 Task: In the Company mazda.com, Create email and send with subject: 'A Glimpse into the Future: Meet Our Disruptive Offering', and with mail content 'Good Day!_x000D_
We're excited to introduce you to an innovative solution that will revolutionize your industry. Get ready to redefine success and reach new heights!_x000D_
Best Regard', attach the document: Business_plan.docx and insert image: visitingcard.jpg. Below Best Regards, write Pinterest and insert the URL: in.pinterest.com. Mark checkbox to create task to follow up : In 1 week.  Enter or choose an email address of recipient's from company's contact and send.. Logged in from softage.4@softage.net
Action: Mouse moved to (71, 57)
Screenshot: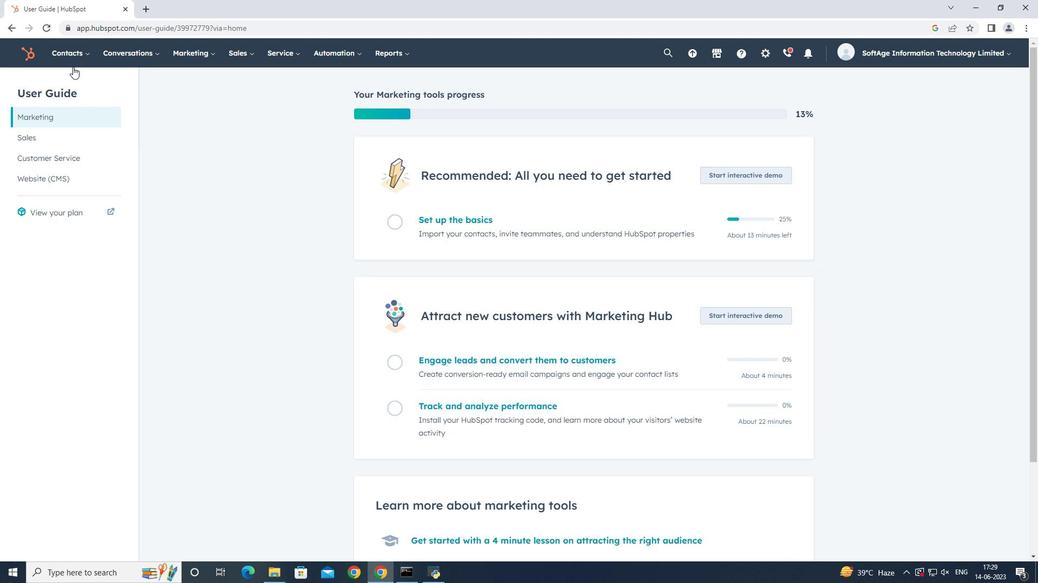 
Action: Mouse pressed left at (71, 57)
Screenshot: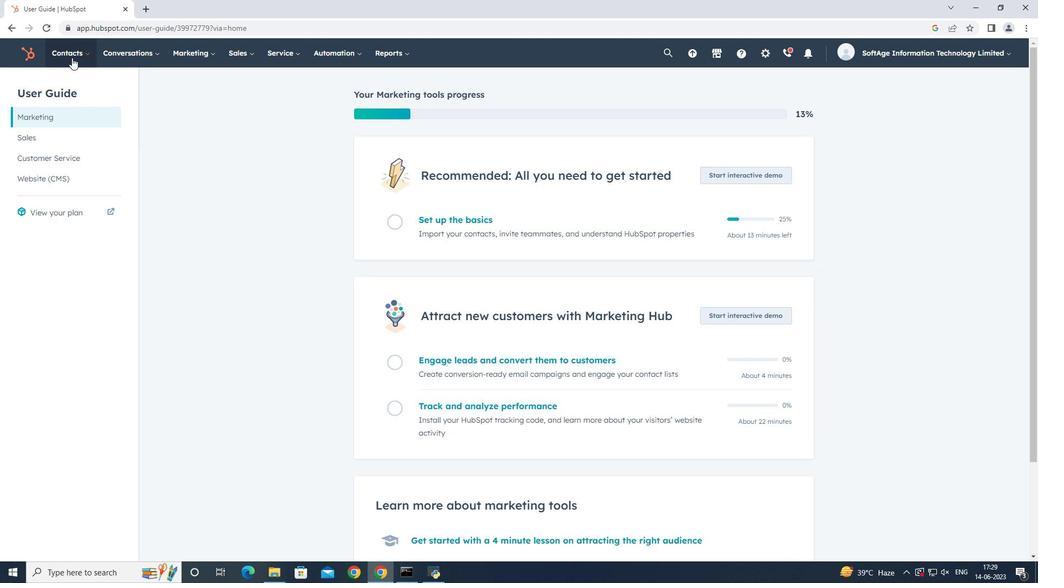 
Action: Mouse moved to (82, 111)
Screenshot: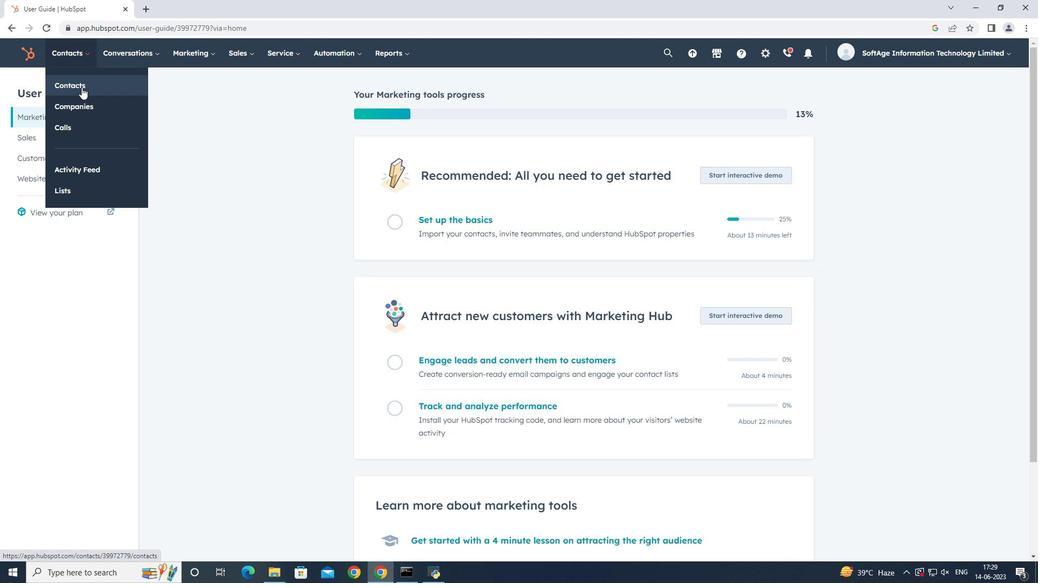 
Action: Mouse pressed left at (82, 111)
Screenshot: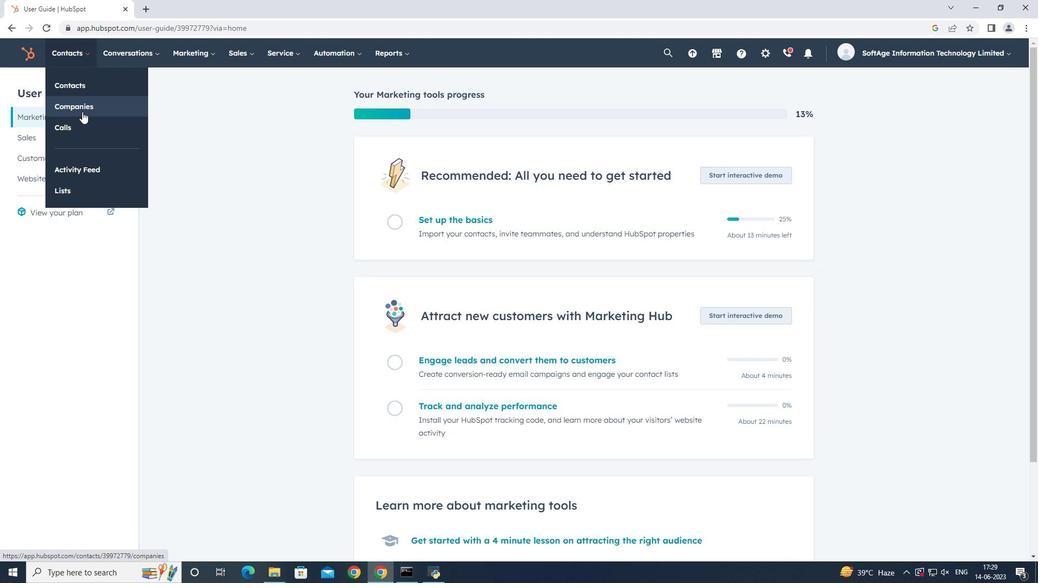 
Action: Mouse moved to (84, 174)
Screenshot: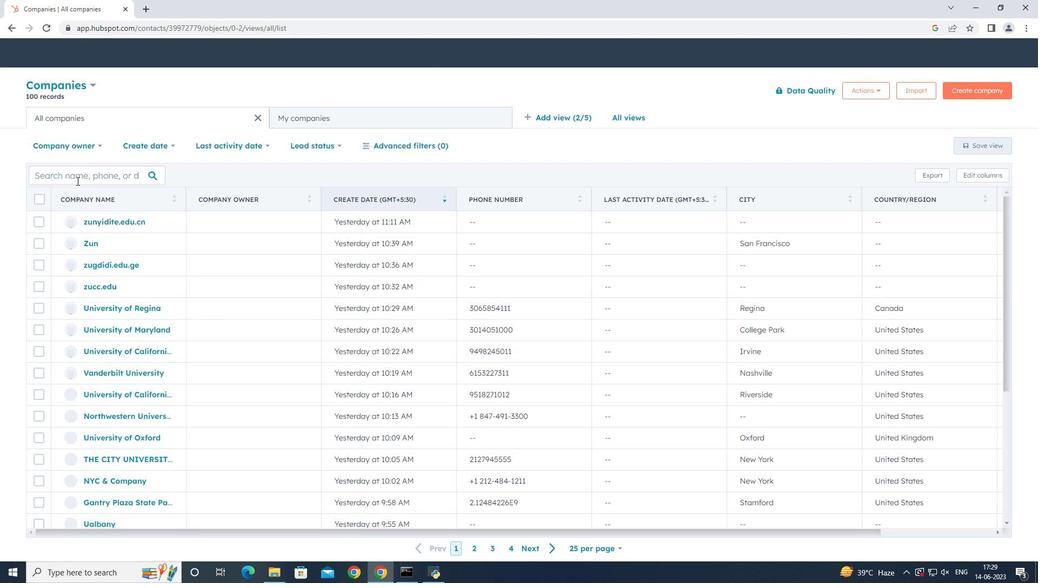 
Action: Mouse pressed left at (84, 174)
Screenshot: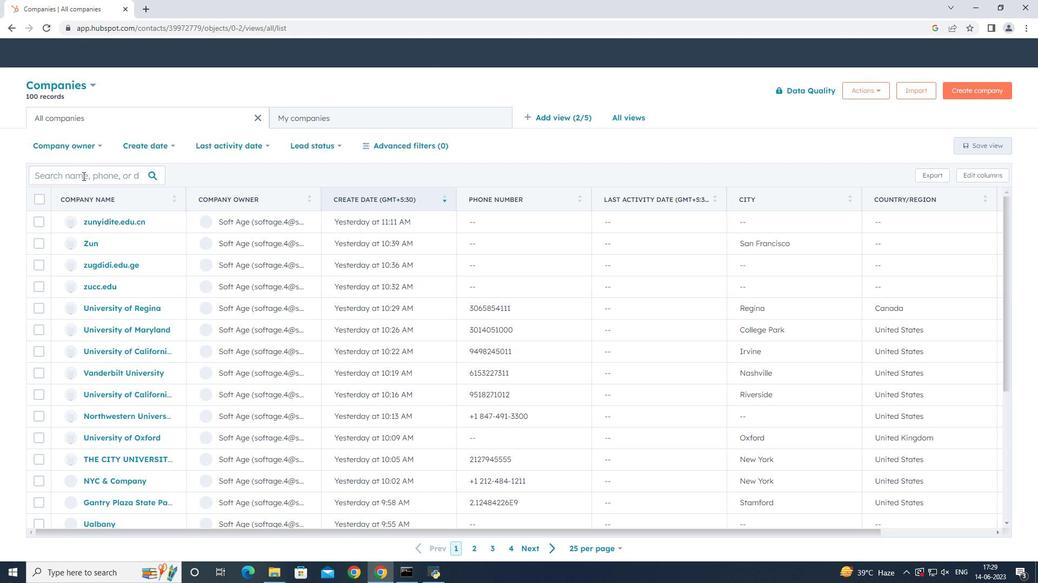 
Action: Key pressed mazda
Screenshot: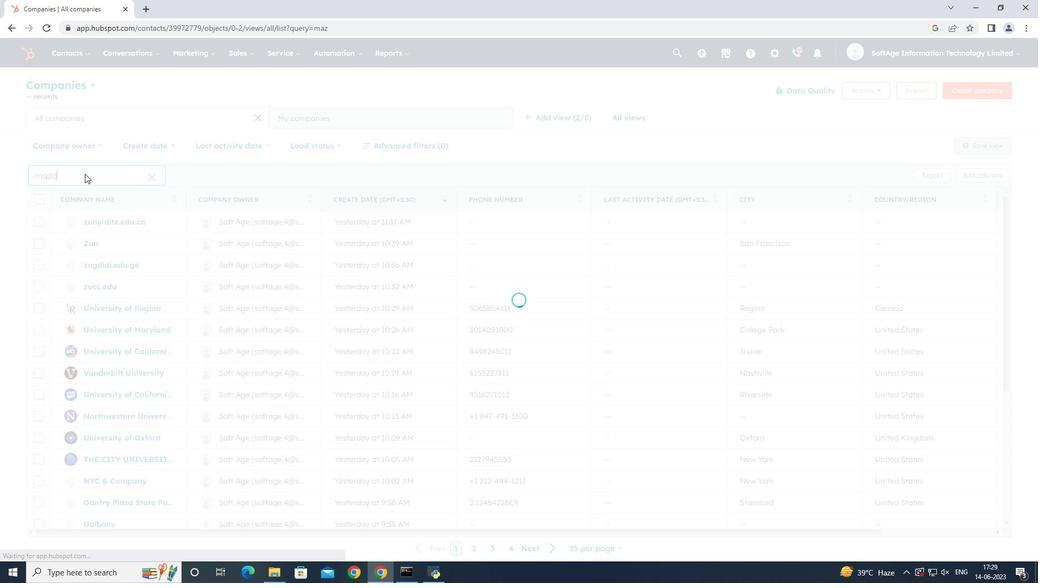 
Action: Mouse moved to (113, 223)
Screenshot: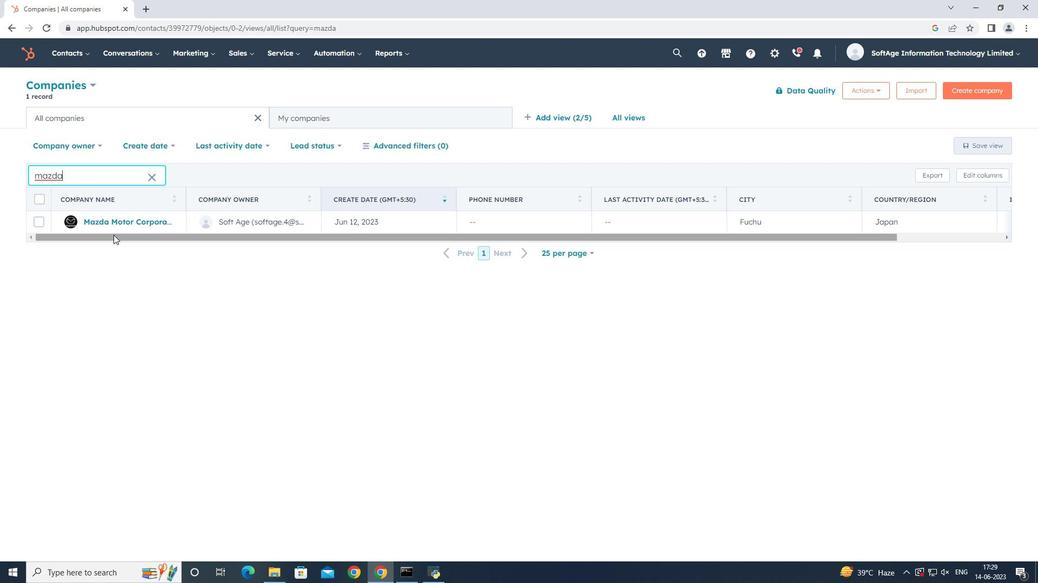 
Action: Mouse pressed left at (113, 223)
Screenshot: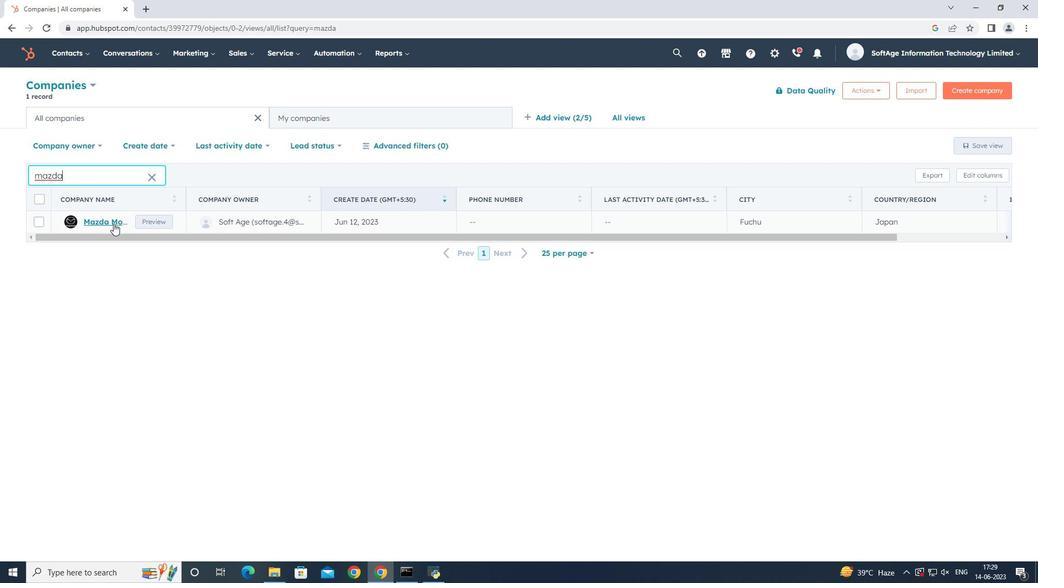 
Action: Mouse moved to (70, 171)
Screenshot: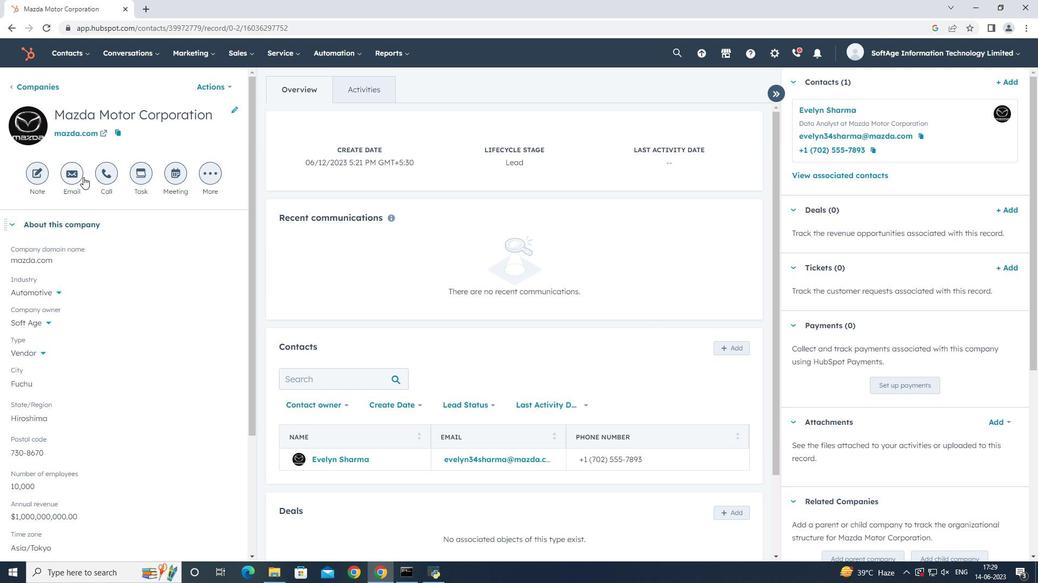 
Action: Mouse pressed left at (70, 171)
Screenshot: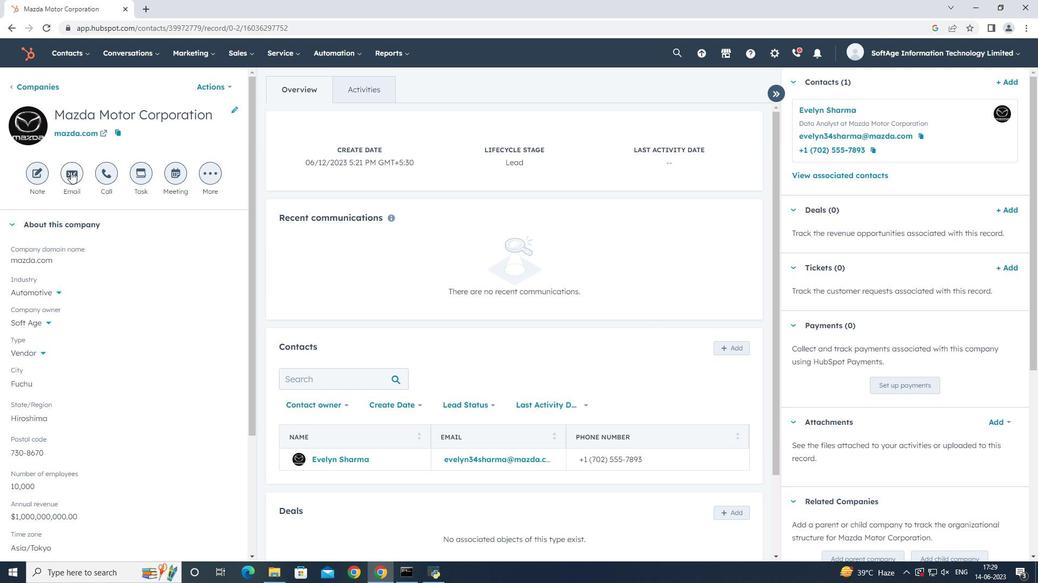 
Action: Mouse moved to (519, 395)
Screenshot: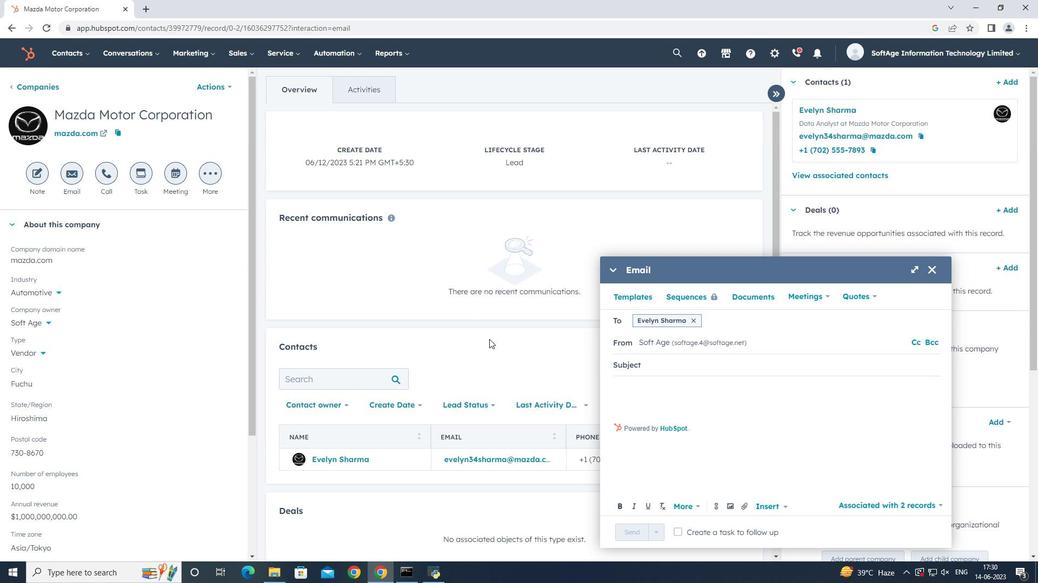 
Action: Key pressed <Key.shift>A<Key.space><Key.shift><Key.shift><Key.shift><Key.shift><Key.shift><Key.shift><Key.shift>Glimpse<Key.space>into<Key.space>the<Key.space><Key.shift>Future<Key.shift_r>:<Key.space><Key.shift_r><Key.shift_r><Key.shift_r>Meet<Key.space><Key.shift>Our<Key.space><Key.shift>Disruptive<Key.space><Key.shift>Offering,<Key.tab><Key.shift>Good<Key.space><Key.shift><Key.shift><Key.shift>Day<Key.shift><Key.shift><Key.shift><Key.shift><Key.shift>!<Key.enter><Key.enter><Key.shift><Key.shift>We're<Key.space>excited<Key.space><Key.space><Key.backspace>to<Key.space>introduce<Key.space>you<Key.space>to<Key.space>an<Key.space>innovative<Key.space>solution<Key.space>that<Key.space>will<Key.space>revolutionize<Key.space>your<Key.space>industry.<Key.space><Key.shift>Get<Key.space>ready<Key.space>to<Key.space>redefine<Key.space>success<Key.space>and<Key.space>reach<Key.space>new<Key.space>heights<Key.shift_r><Key.shift_r>!<Key.enter><Key.enter><Key.shift><Key.shift>Best<Key.space><Key.shift><Key.shift>Regard,<Key.enter>
Screenshot: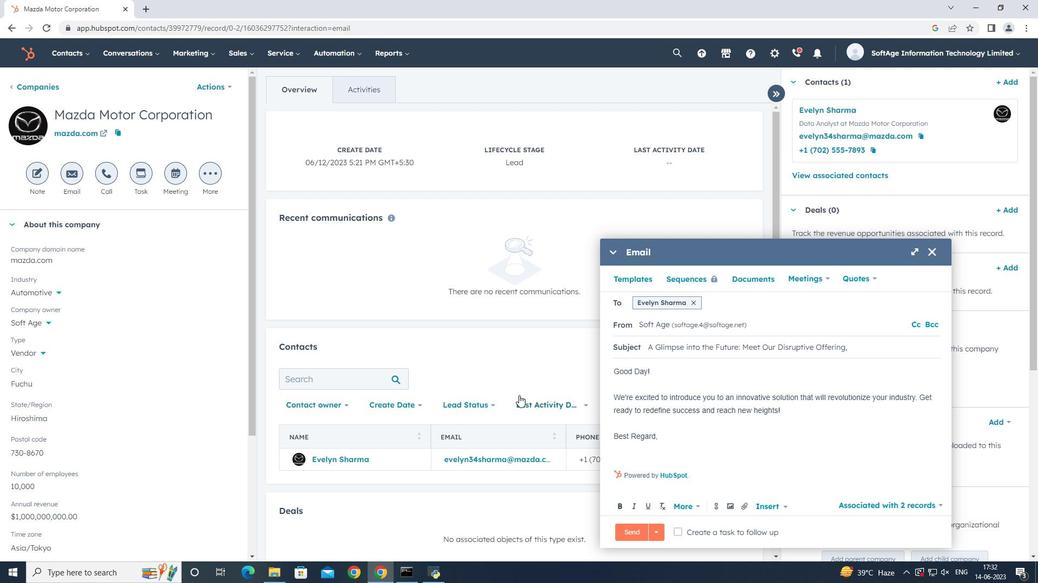 
Action: Mouse moved to (740, 509)
Screenshot: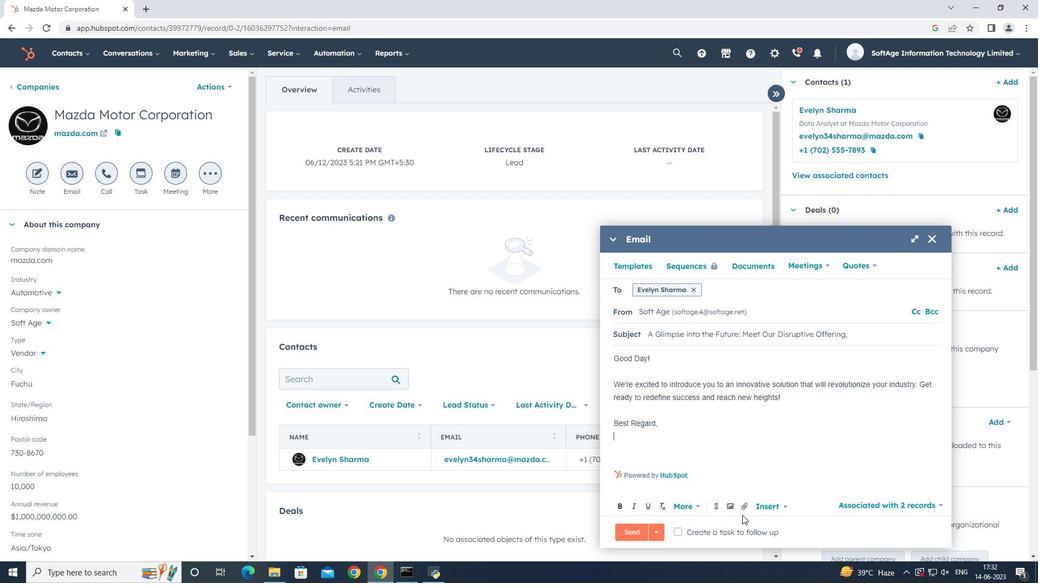 
Action: Mouse pressed left at (740, 509)
Screenshot: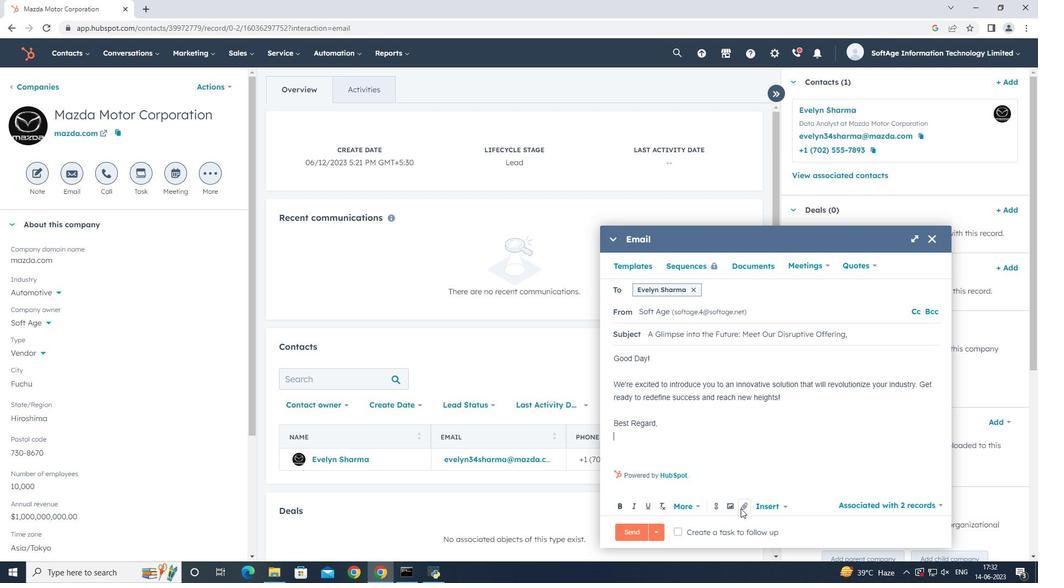 
Action: Mouse moved to (773, 479)
Screenshot: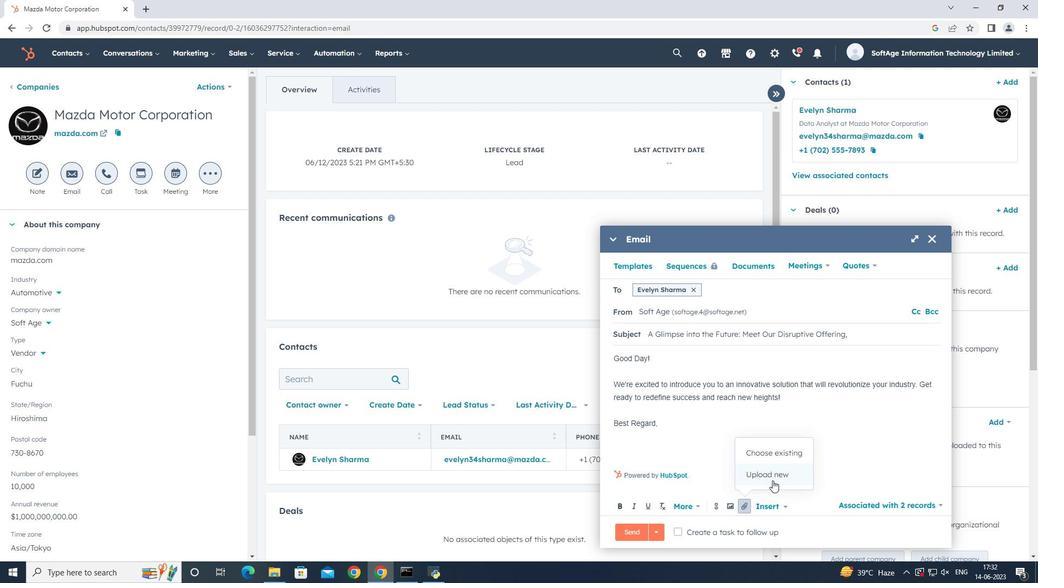 
Action: Mouse pressed left at (773, 479)
Screenshot: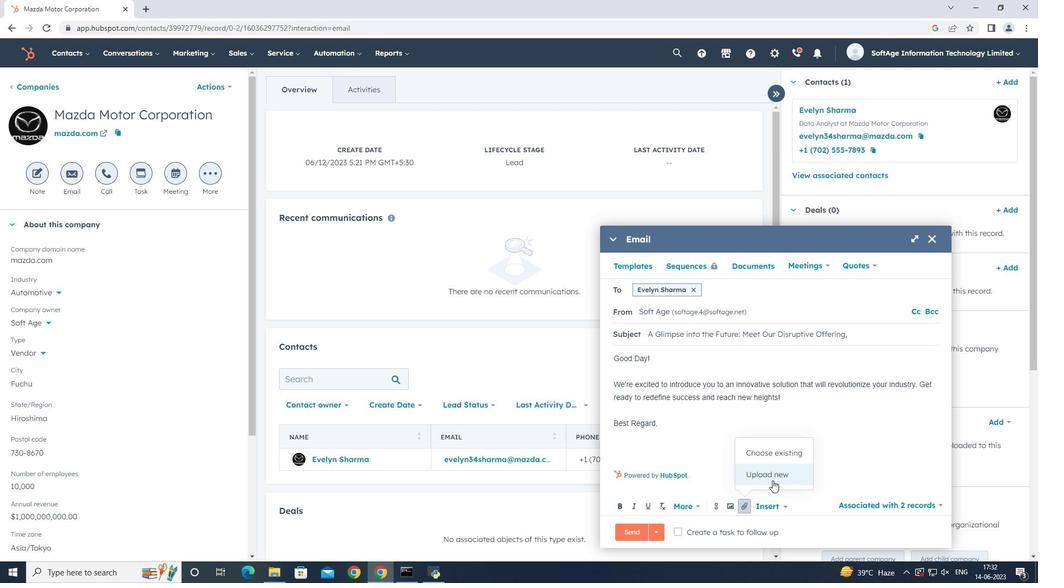 
Action: Mouse moved to (201, 109)
Screenshot: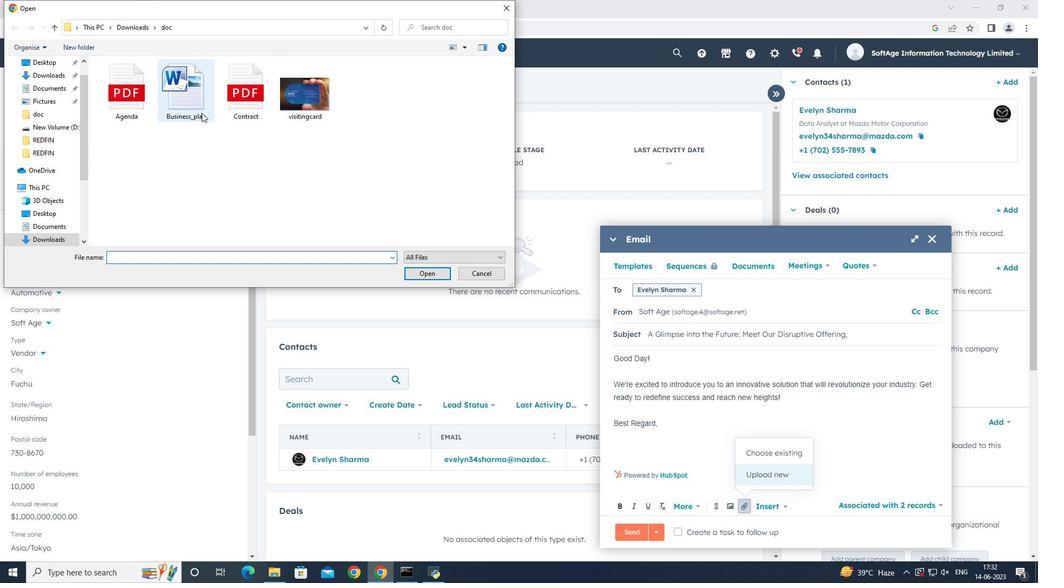 
Action: Mouse pressed left at (201, 109)
Screenshot: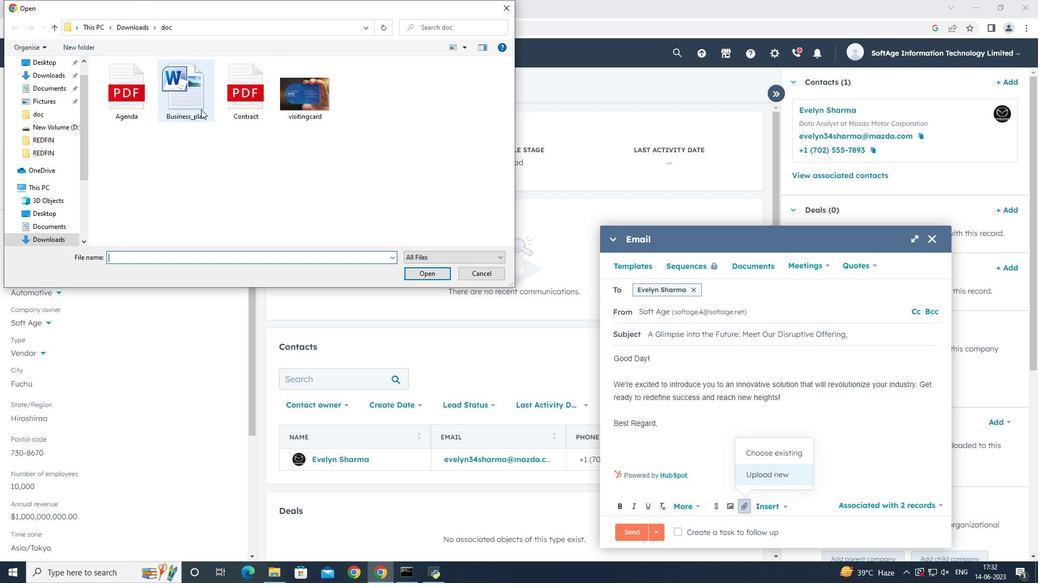 
Action: Mouse pressed left at (201, 109)
Screenshot: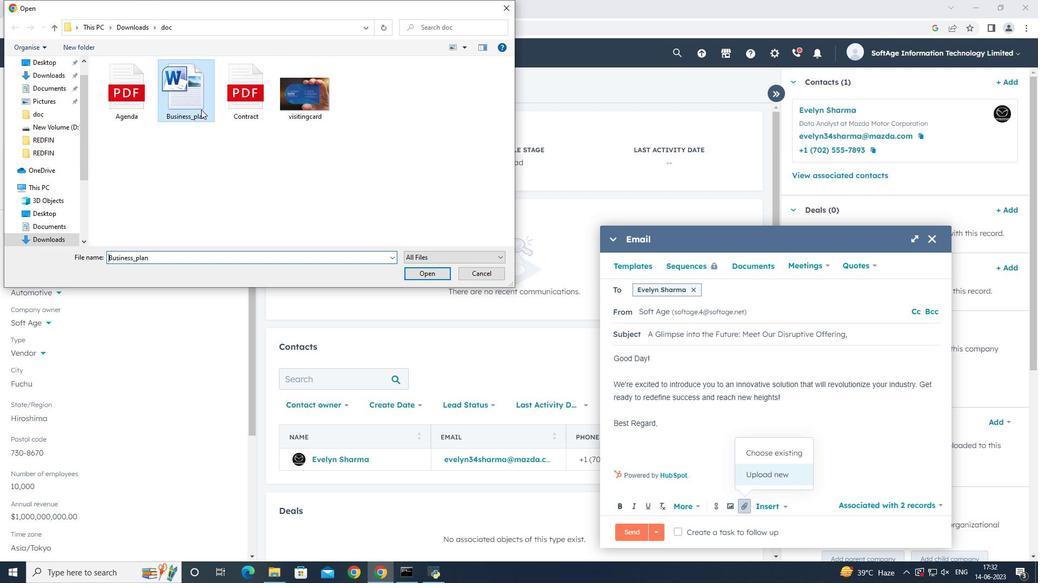 
Action: Mouse moved to (728, 475)
Screenshot: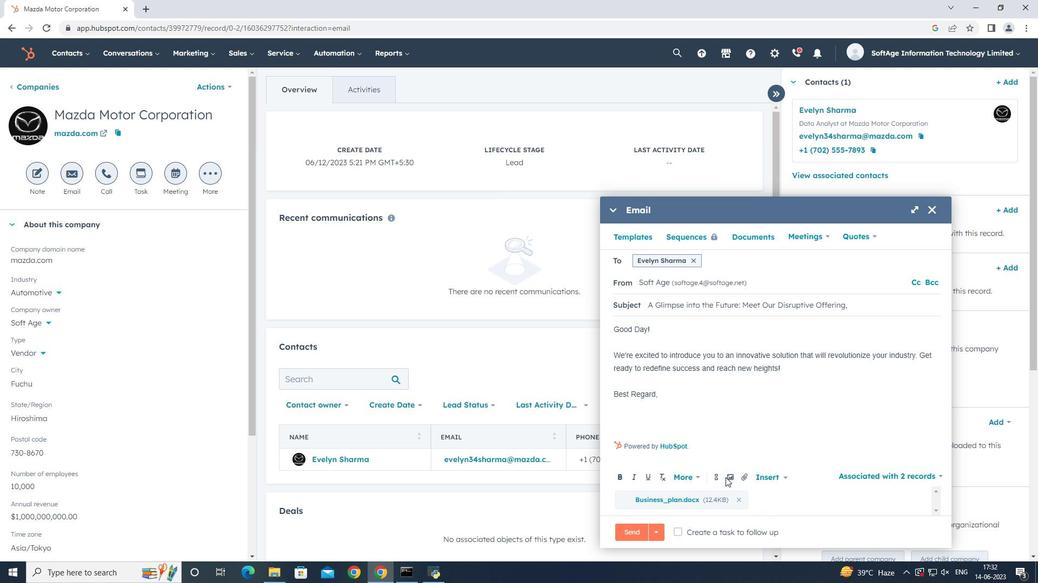 
Action: Mouse pressed left at (728, 475)
Screenshot: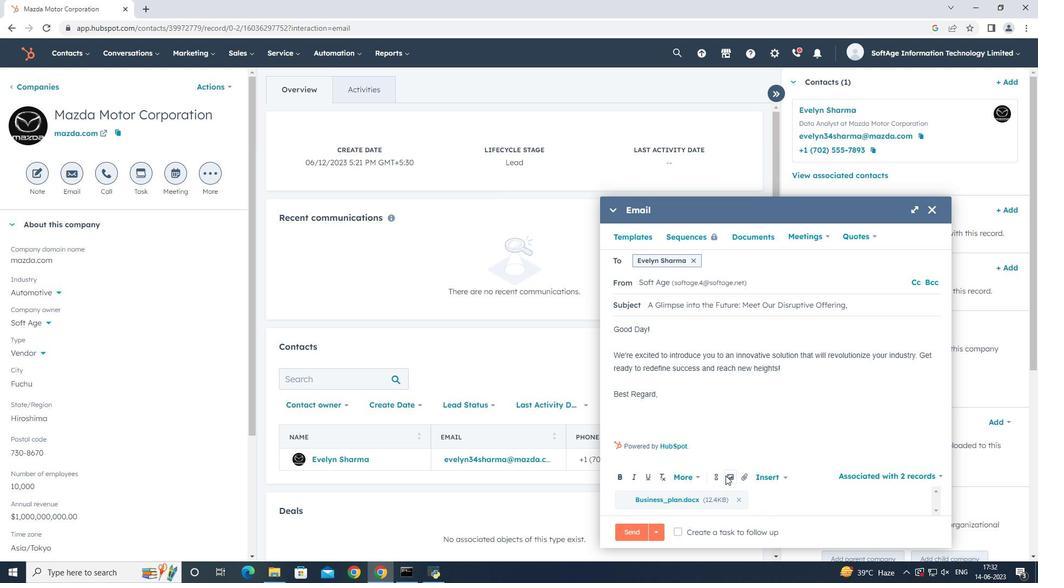 
Action: Mouse moved to (740, 443)
Screenshot: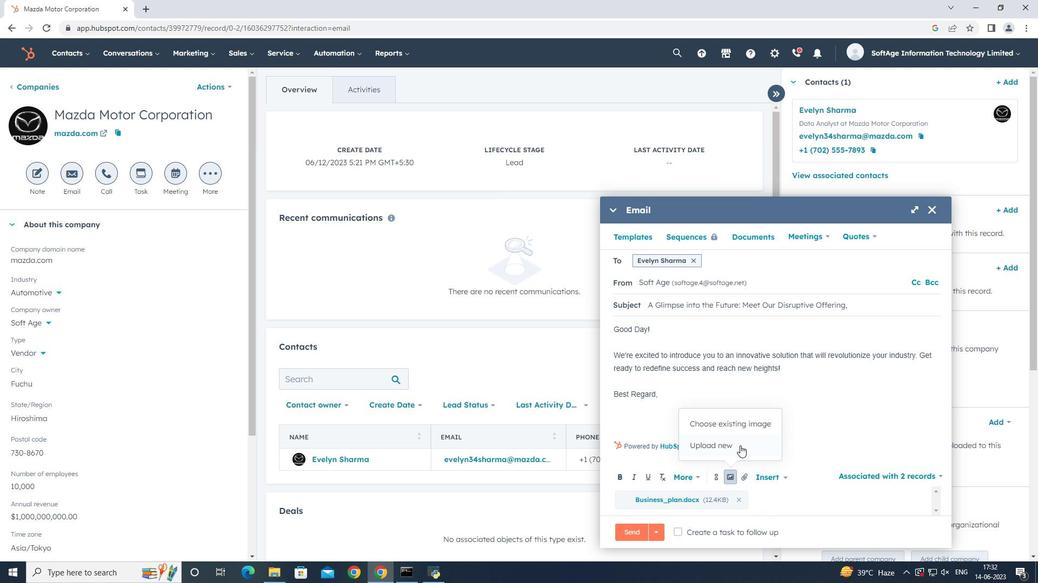 
Action: Mouse pressed left at (740, 443)
Screenshot: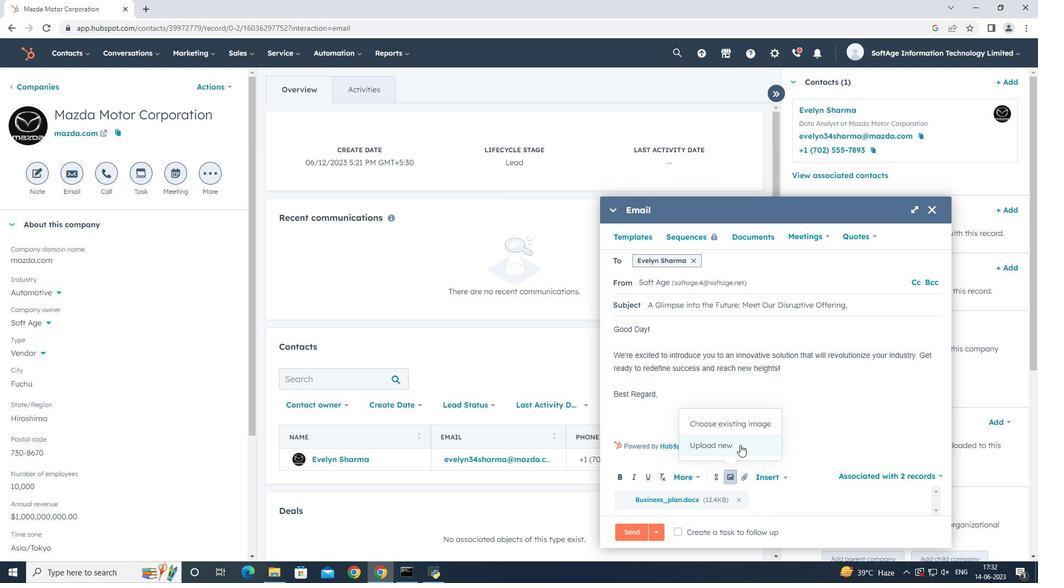 
Action: Mouse moved to (137, 103)
Screenshot: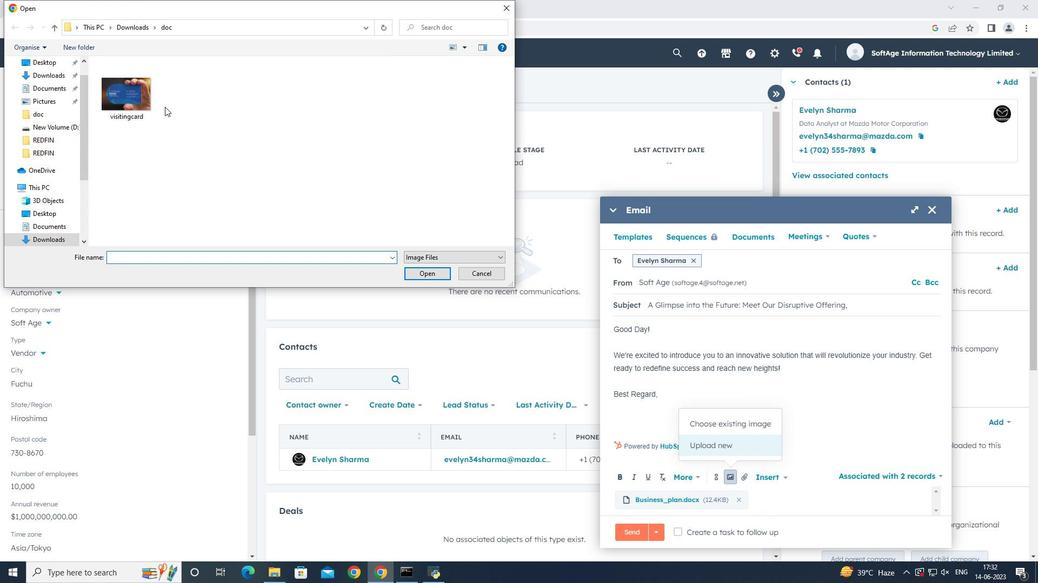 
Action: Mouse pressed left at (137, 103)
Screenshot: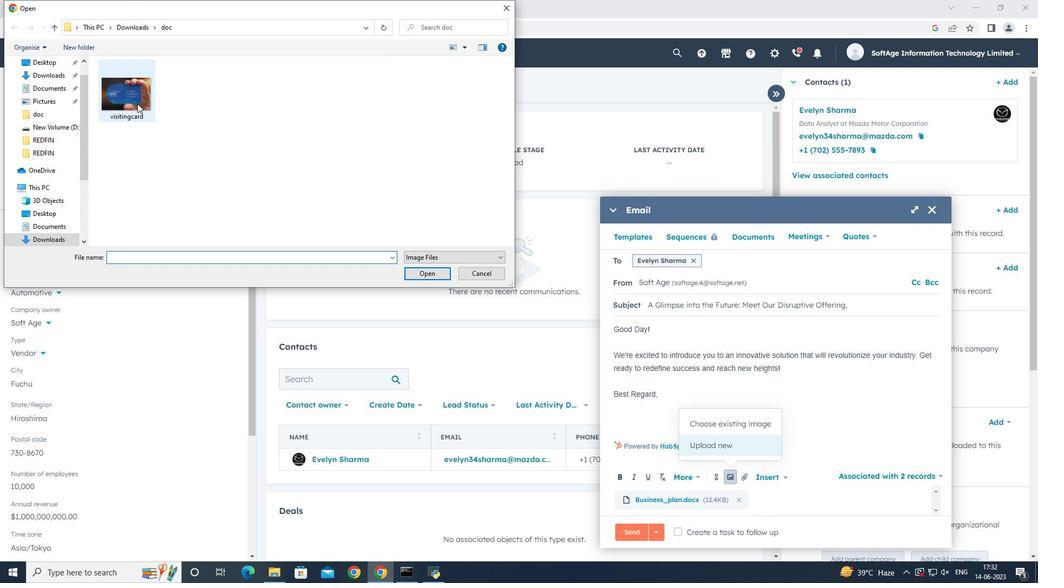 
Action: Mouse pressed left at (137, 103)
Screenshot: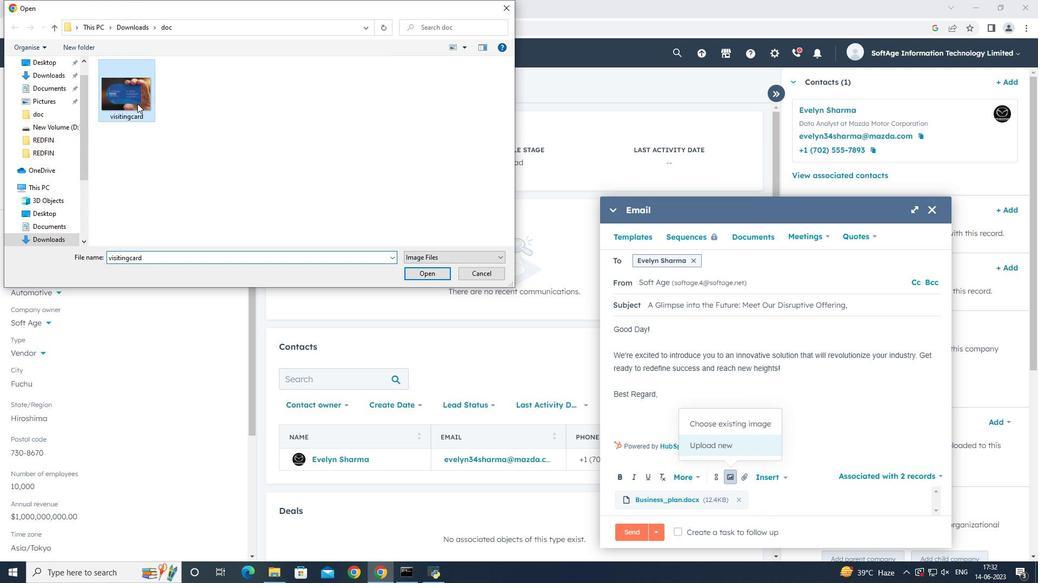 
Action: Mouse moved to (682, 288)
Screenshot: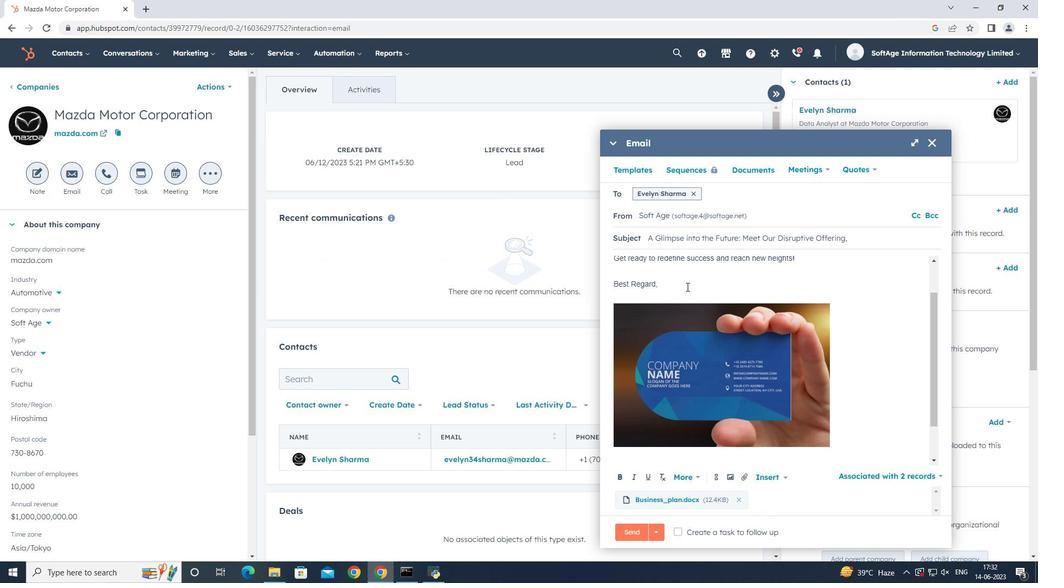 
Action: Mouse pressed left at (682, 288)
Screenshot: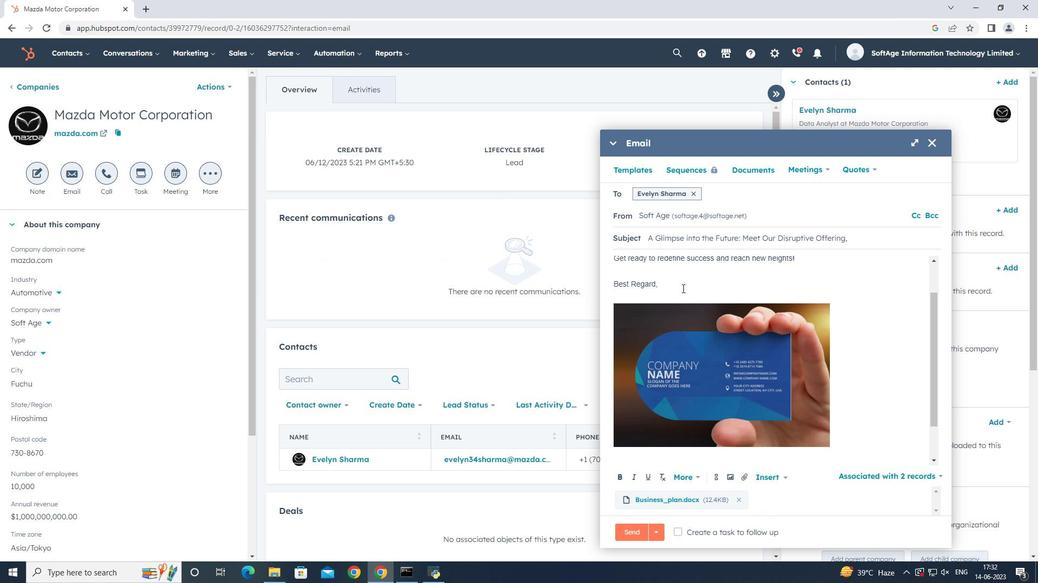 
Action: Mouse moved to (677, 292)
Screenshot: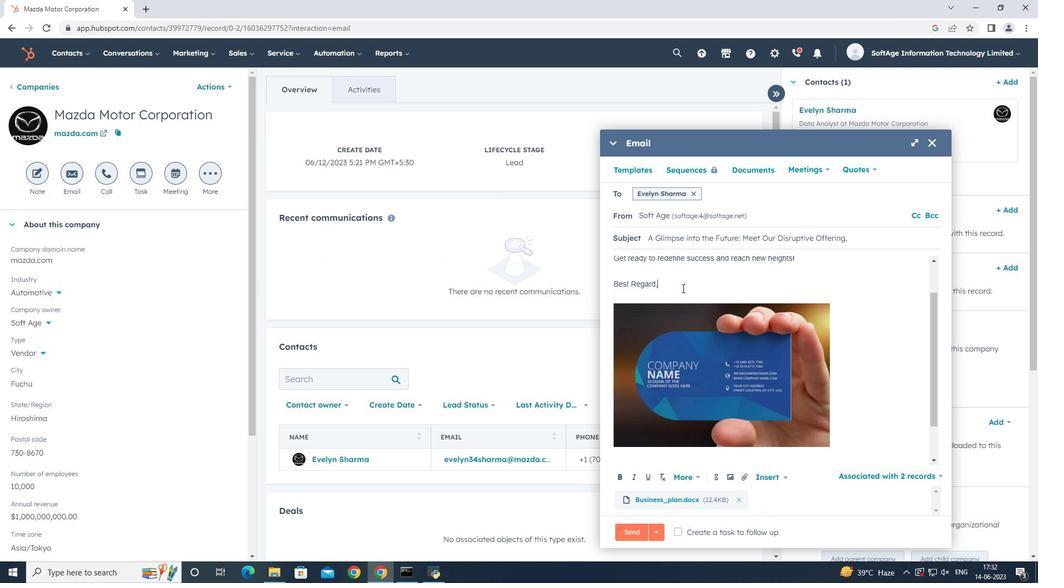 
Action: Mouse pressed left at (677, 292)
Screenshot: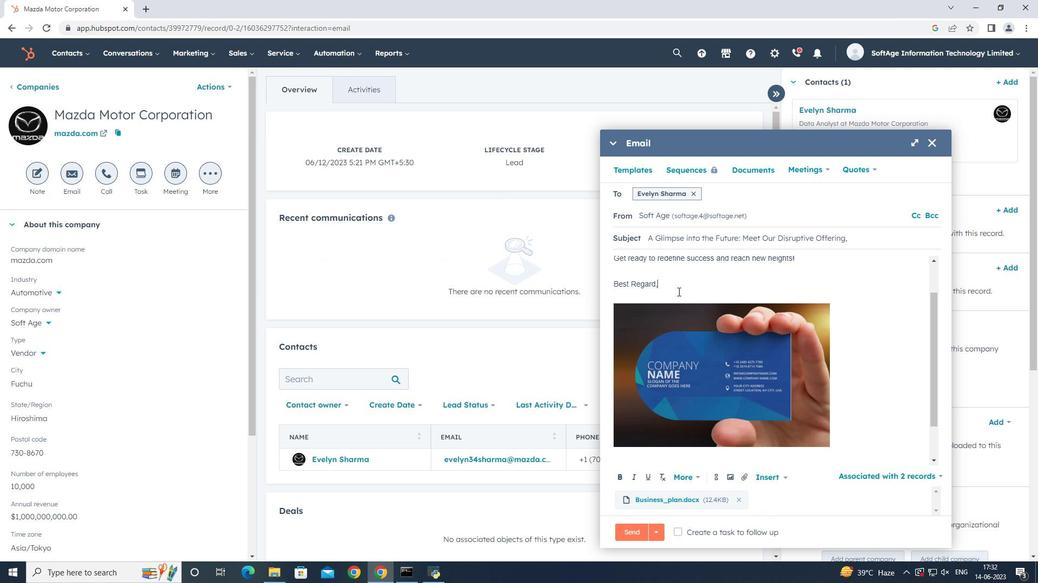 
Action: Mouse moved to (747, 295)
Screenshot: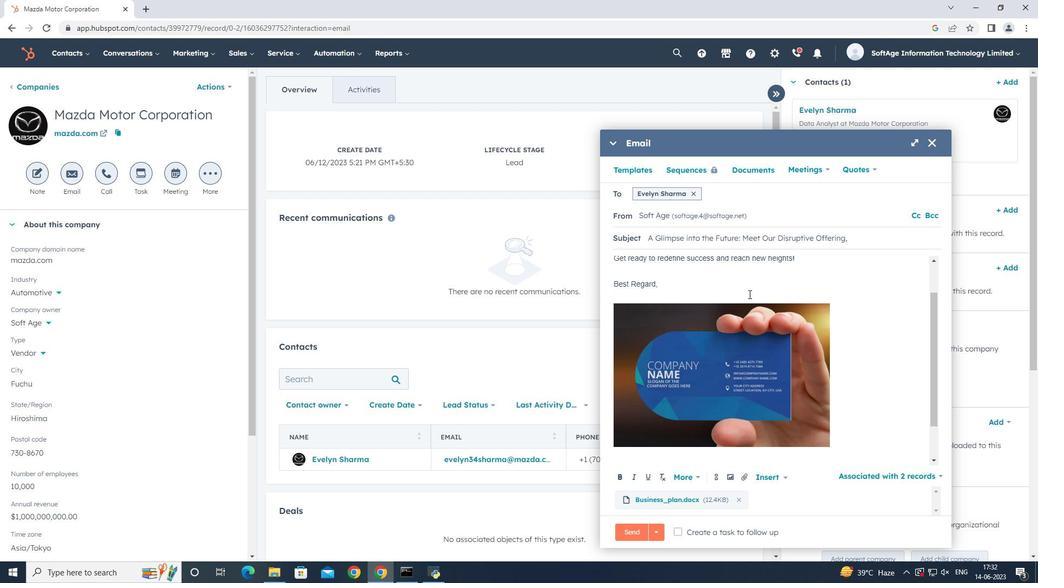 
Action: Key pressed <Key.shift><Key.shift><Key.shift>Pinterest
Screenshot: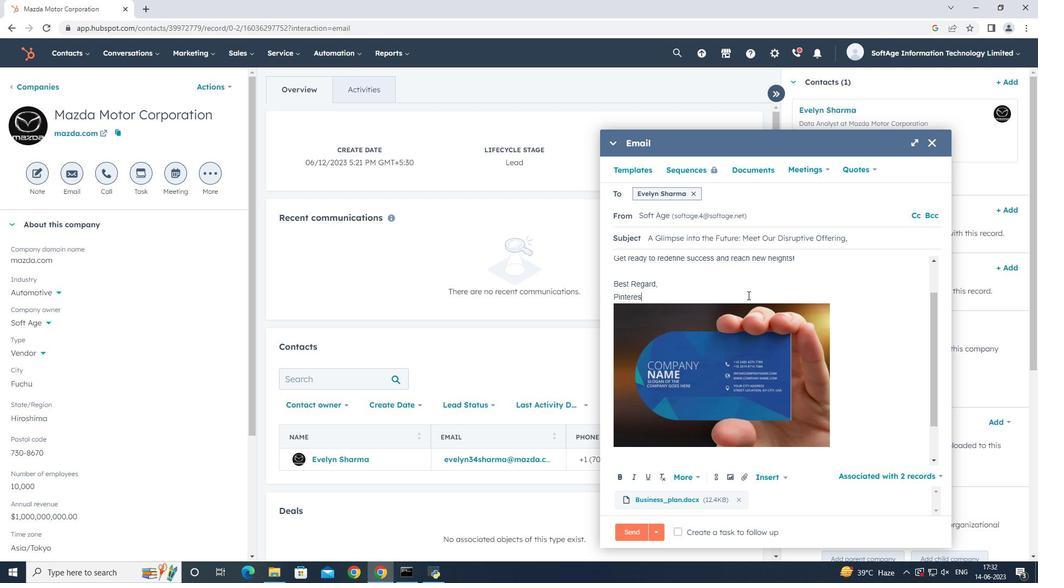 
Action: Mouse moved to (708, 476)
Screenshot: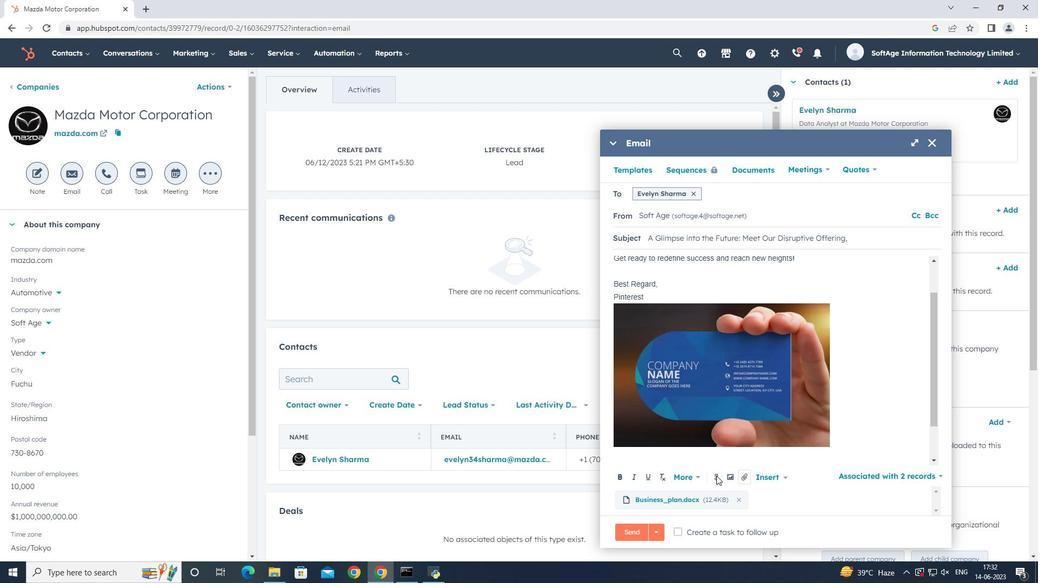 
Action: Mouse pressed left at (708, 476)
Screenshot: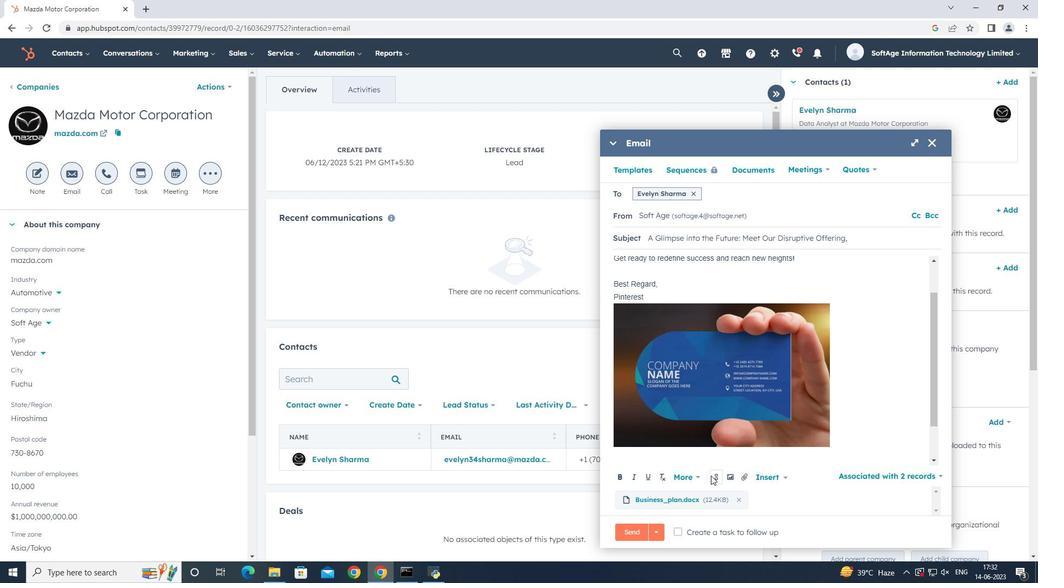 
Action: Mouse moved to (716, 475)
Screenshot: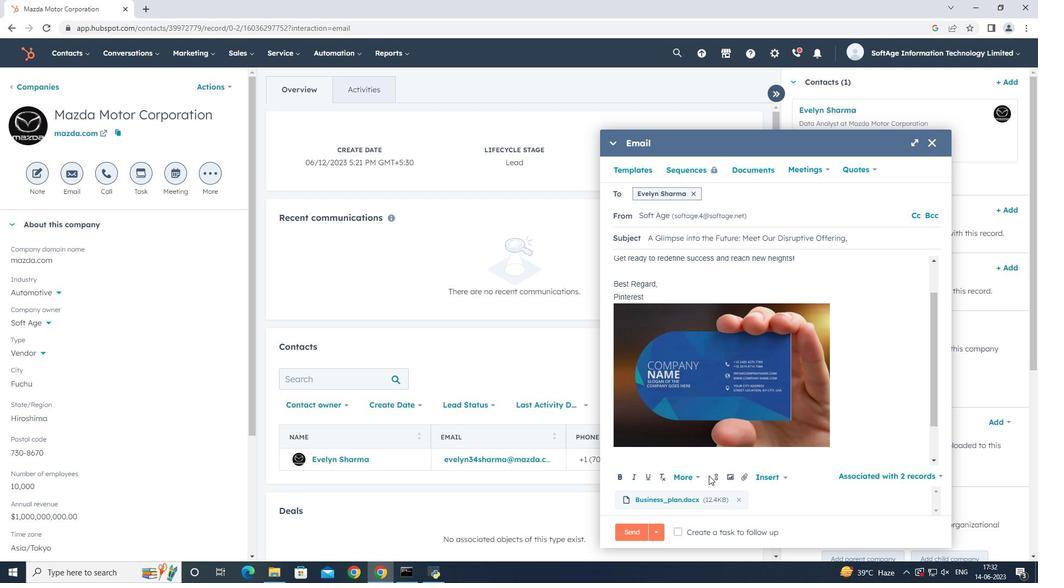 
Action: Mouse pressed left at (716, 475)
Screenshot: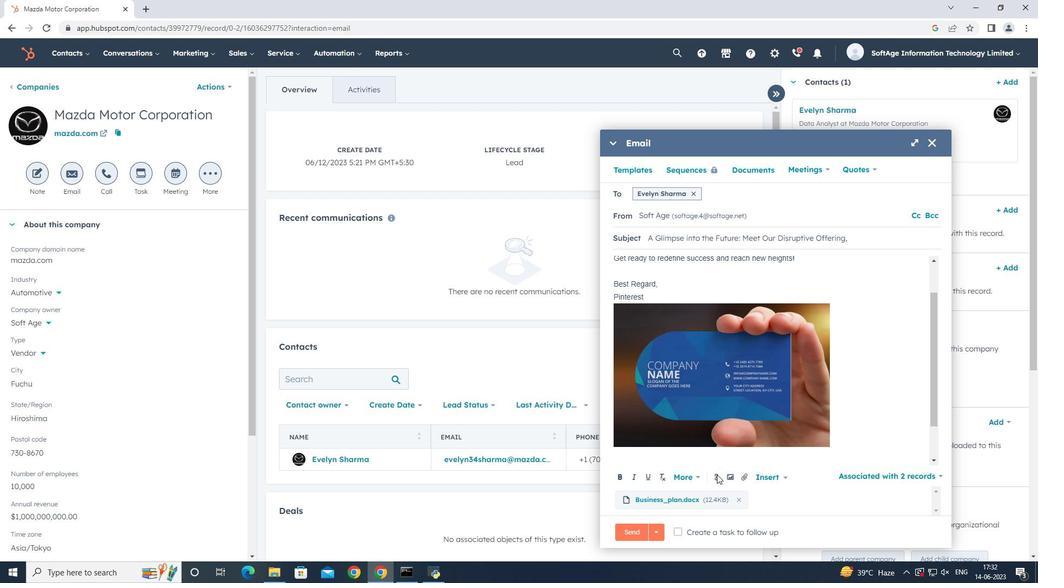 
Action: Mouse moved to (760, 383)
Screenshot: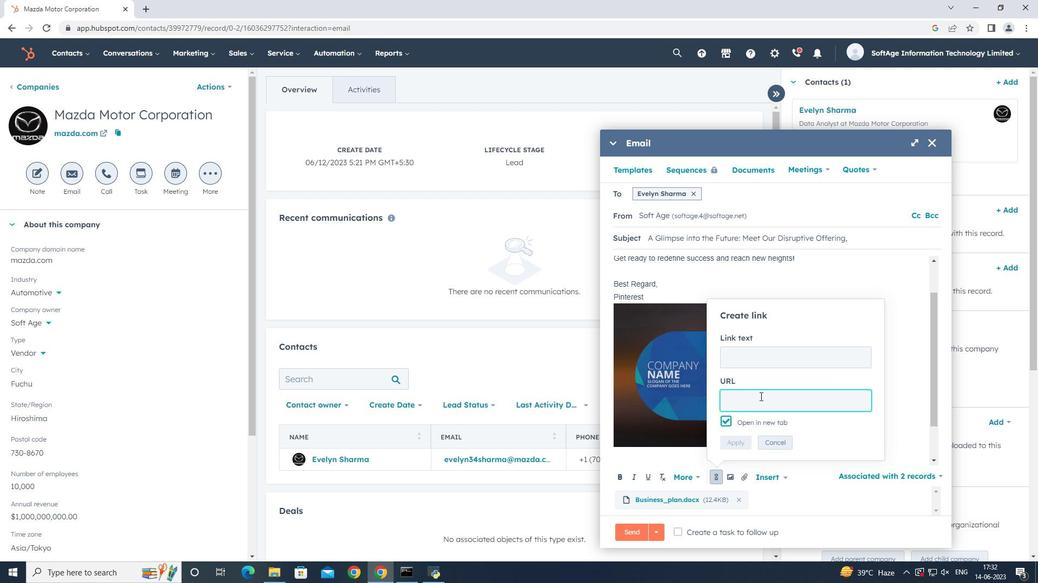 
Action: Key pressed in.pinterest.com
Screenshot: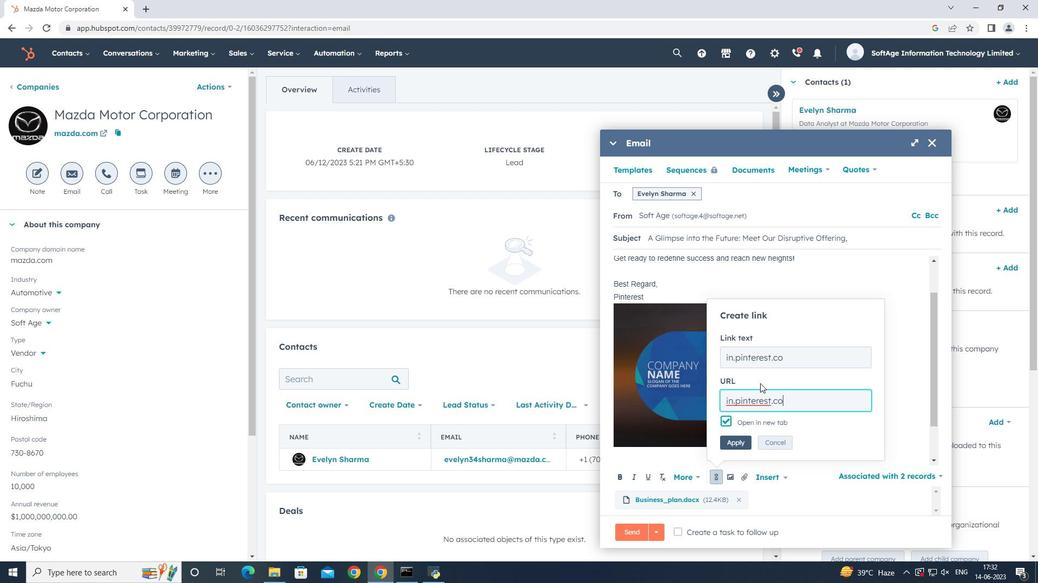 
Action: Mouse moved to (736, 445)
Screenshot: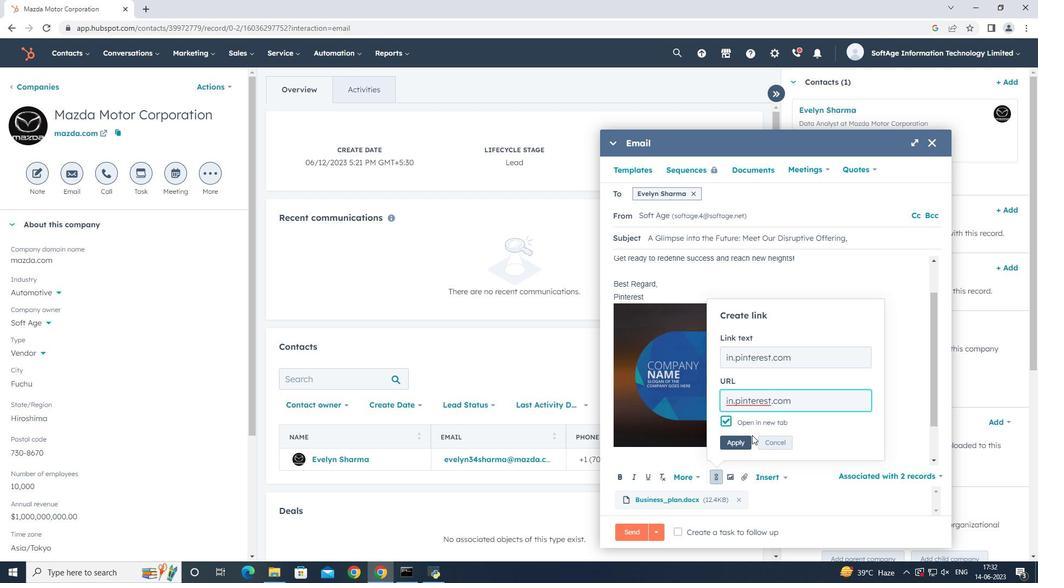 
Action: Mouse pressed left at (736, 445)
Screenshot: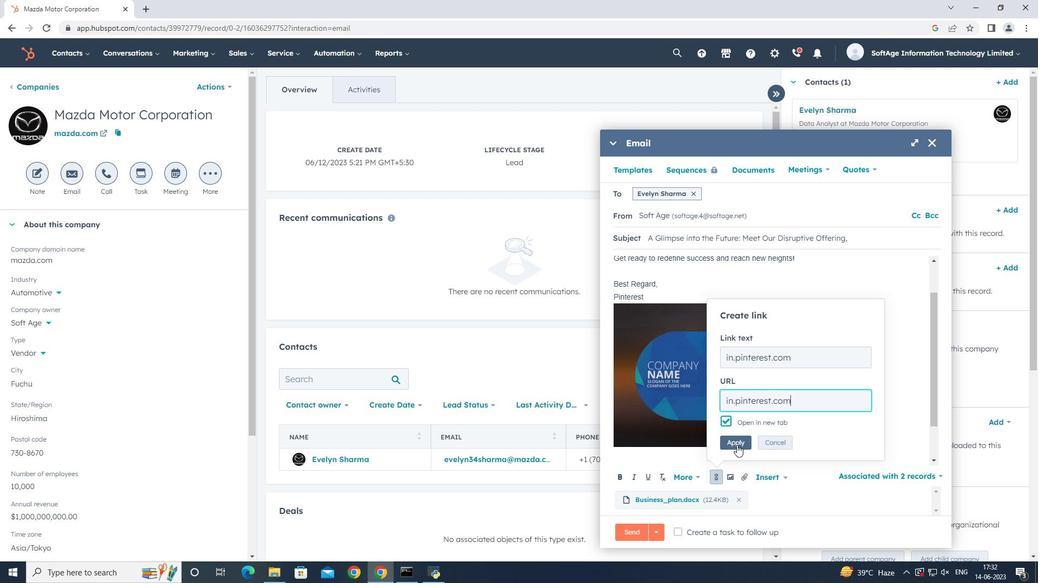 
Action: Mouse moved to (729, 528)
Screenshot: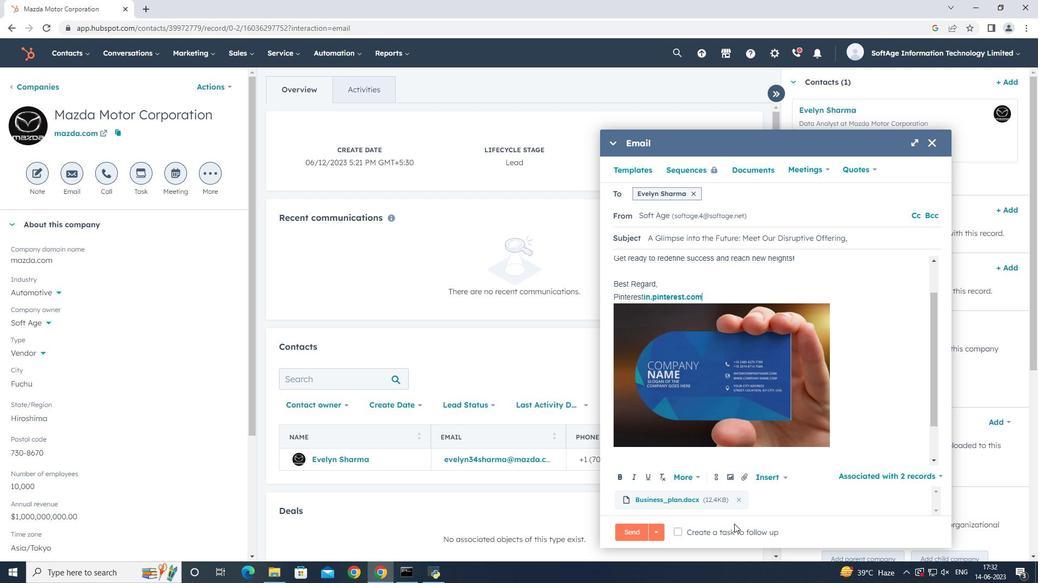 
Action: Mouse pressed left at (729, 528)
Screenshot: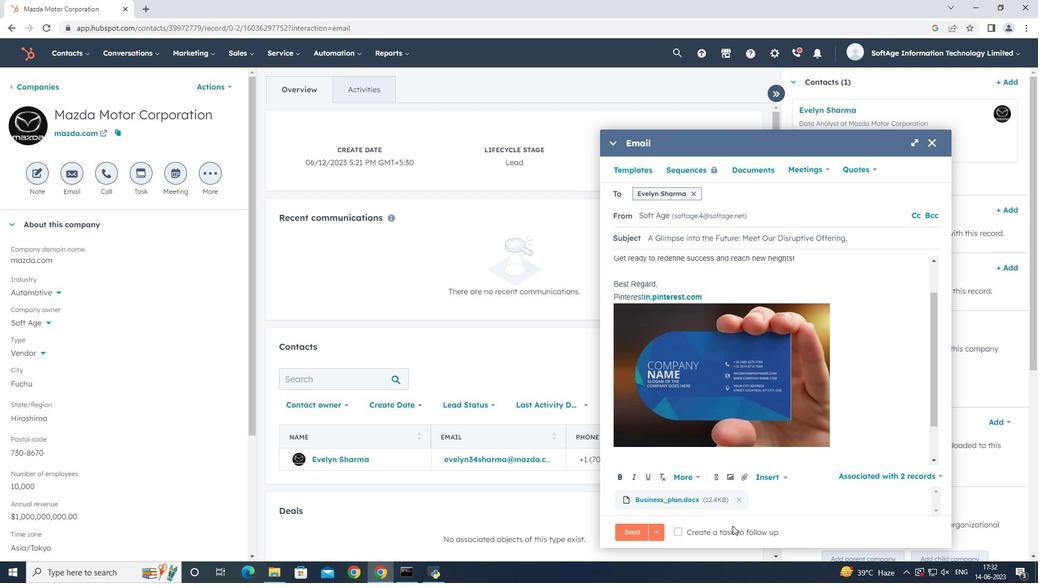 
Action: Mouse moved to (828, 530)
Screenshot: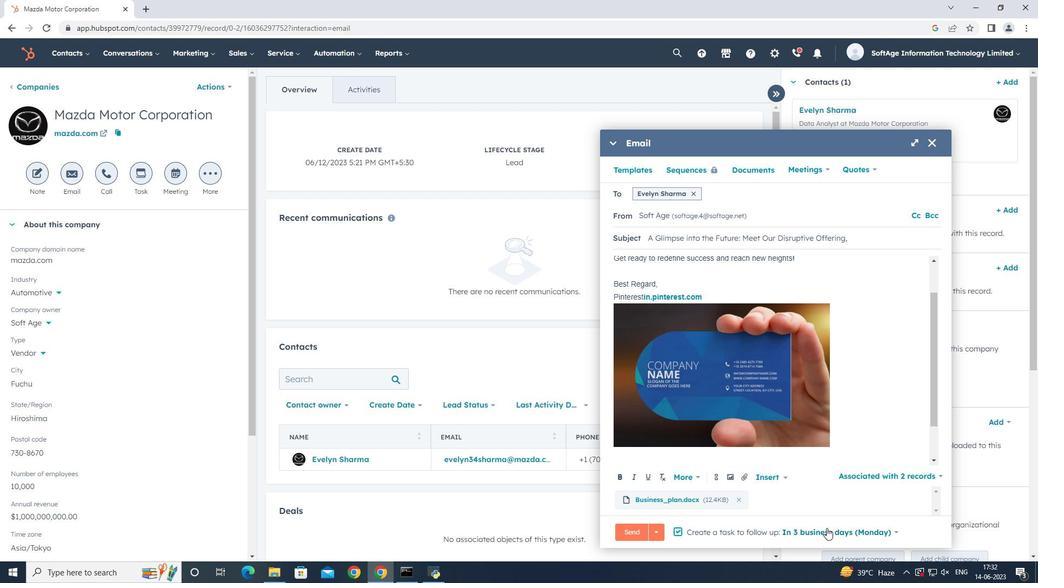 
Action: Mouse pressed left at (828, 530)
Screenshot: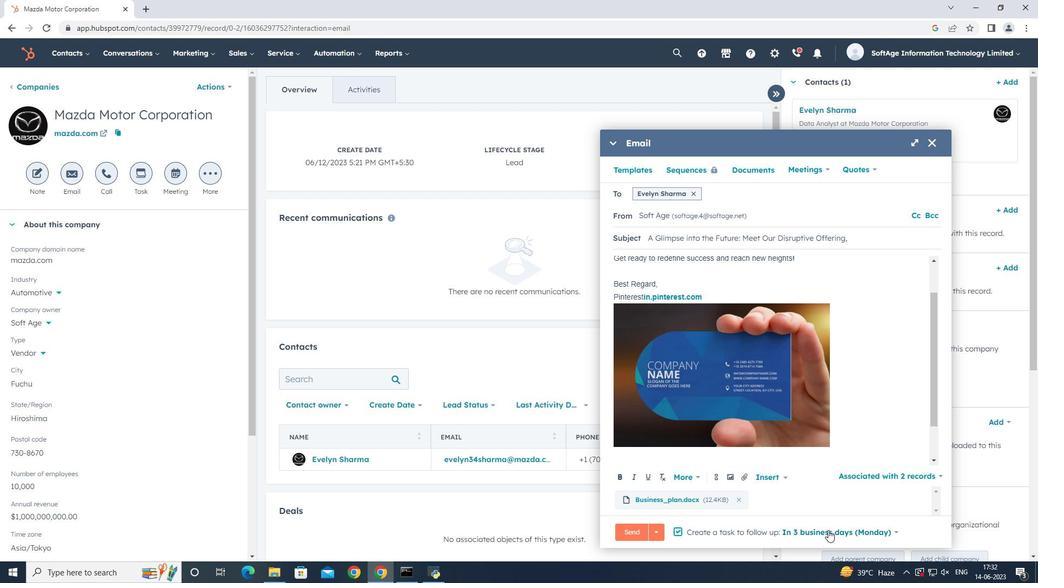 
Action: Mouse moved to (864, 451)
Screenshot: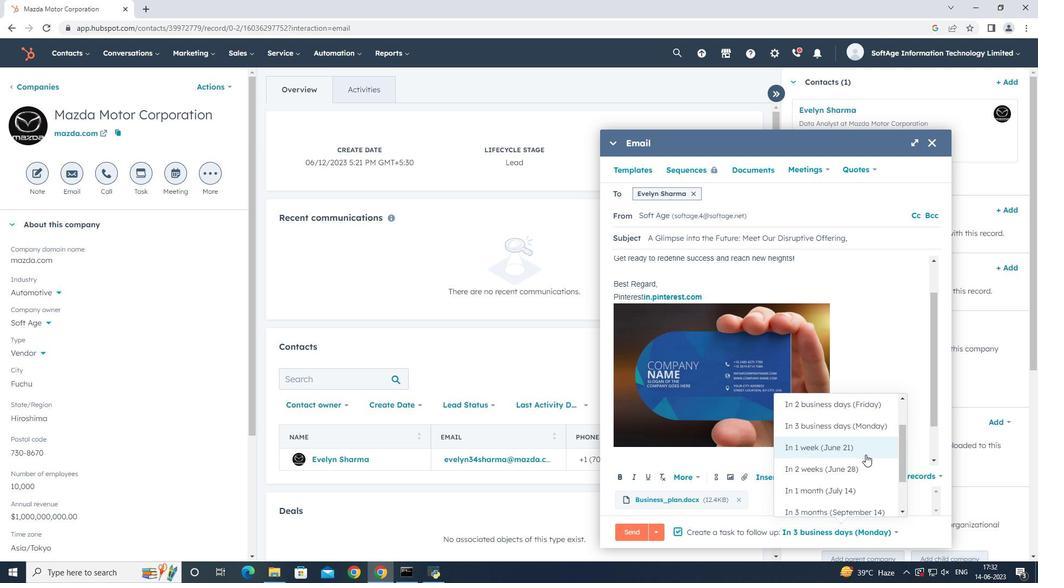 
Action: Mouse pressed left at (864, 451)
Screenshot: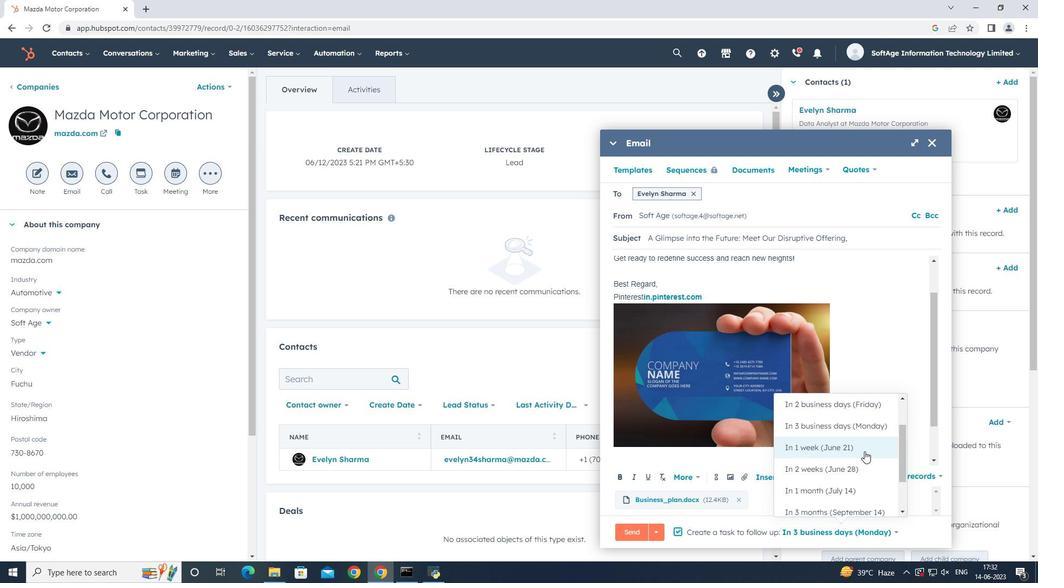 
Action: Mouse moved to (694, 195)
Screenshot: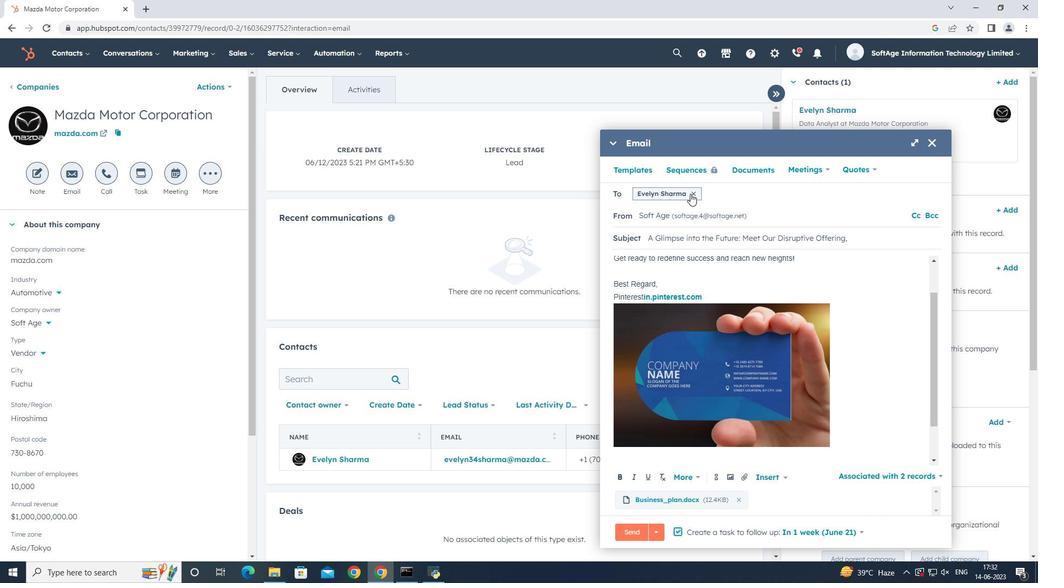 
Action: Mouse pressed left at (694, 195)
Screenshot: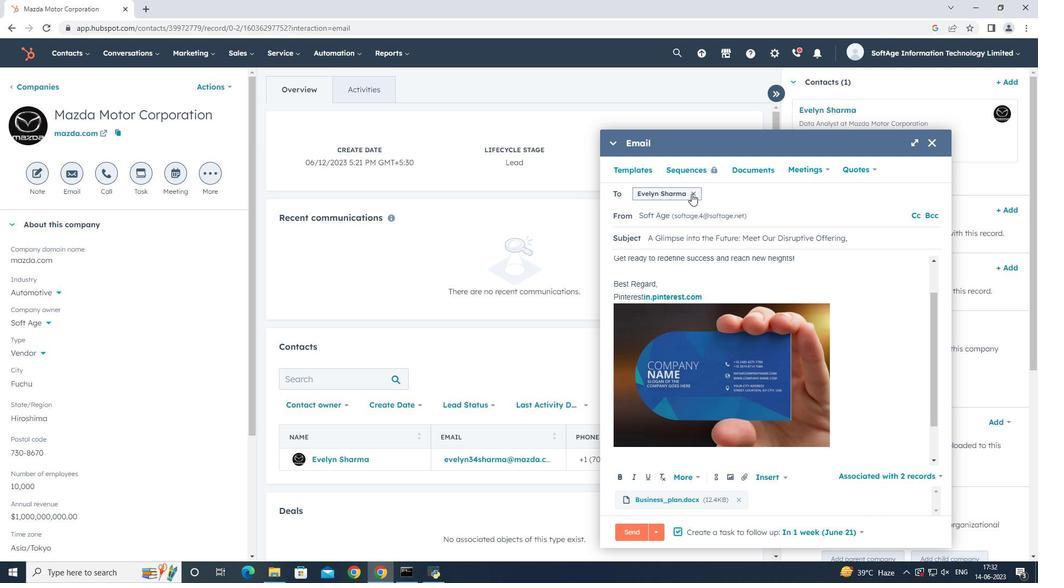 
Action: Mouse pressed left at (694, 195)
Screenshot: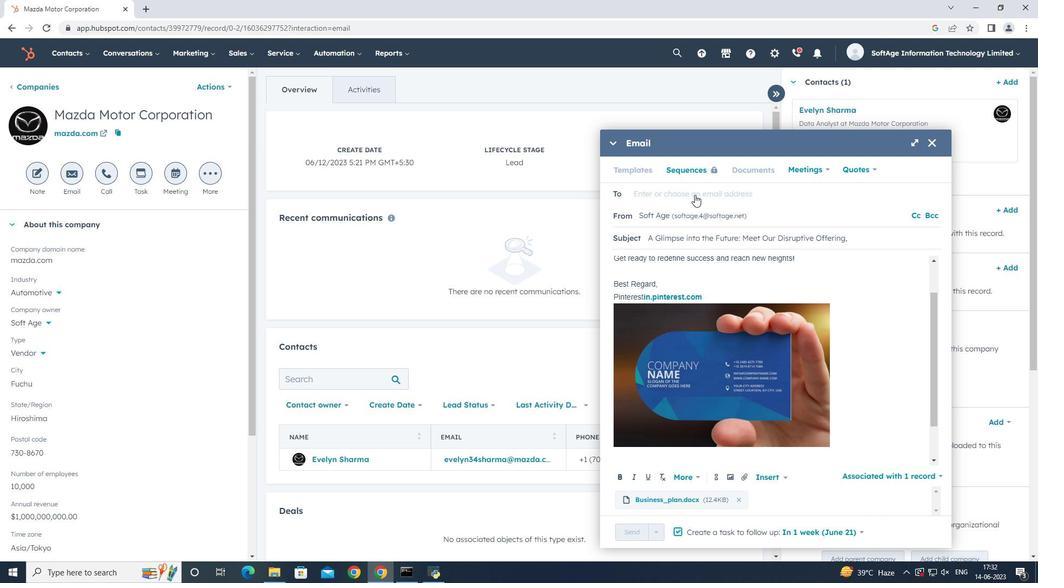 
Action: Mouse moved to (681, 225)
Screenshot: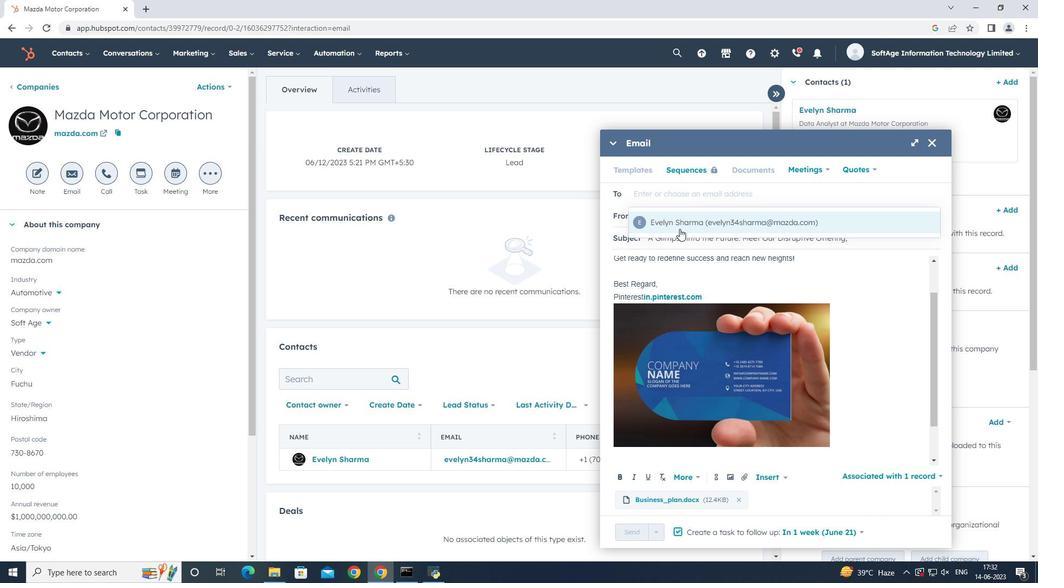 
Action: Mouse pressed left at (681, 225)
Screenshot: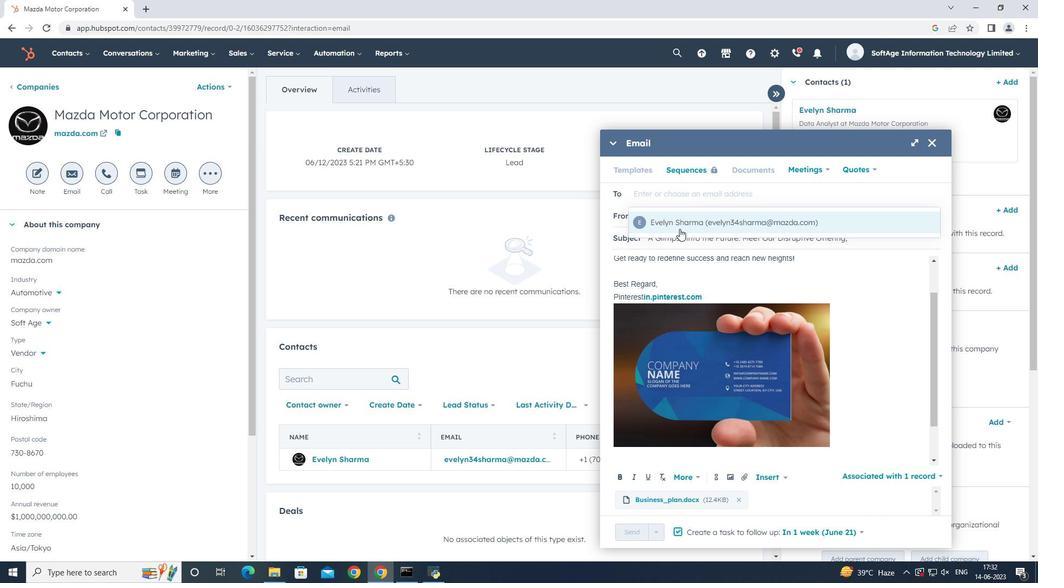 
Action: Mouse moved to (640, 531)
Screenshot: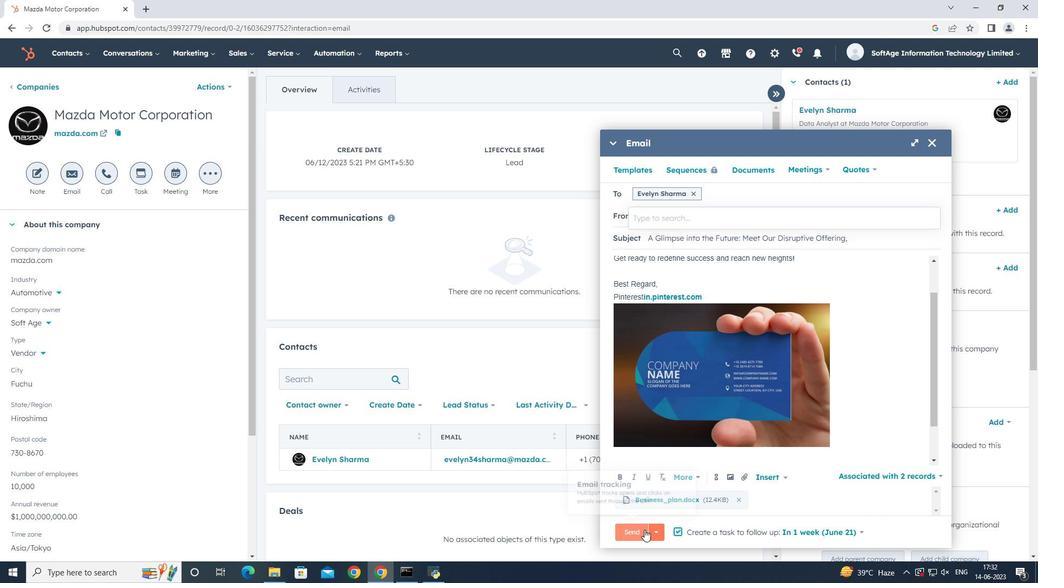 
Action: Mouse pressed left at (640, 531)
Screenshot: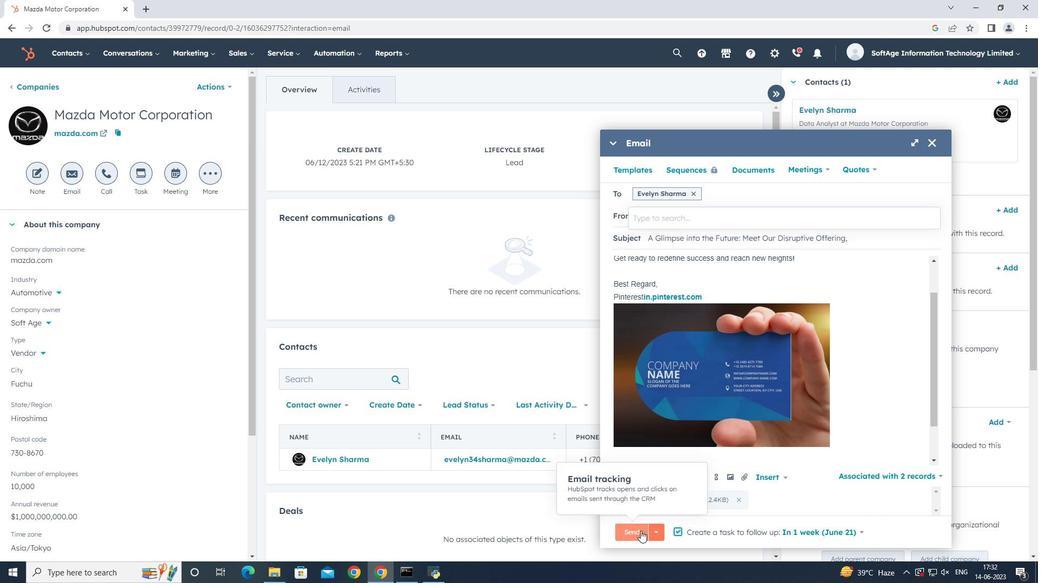 
Action: Mouse moved to (652, 360)
Screenshot: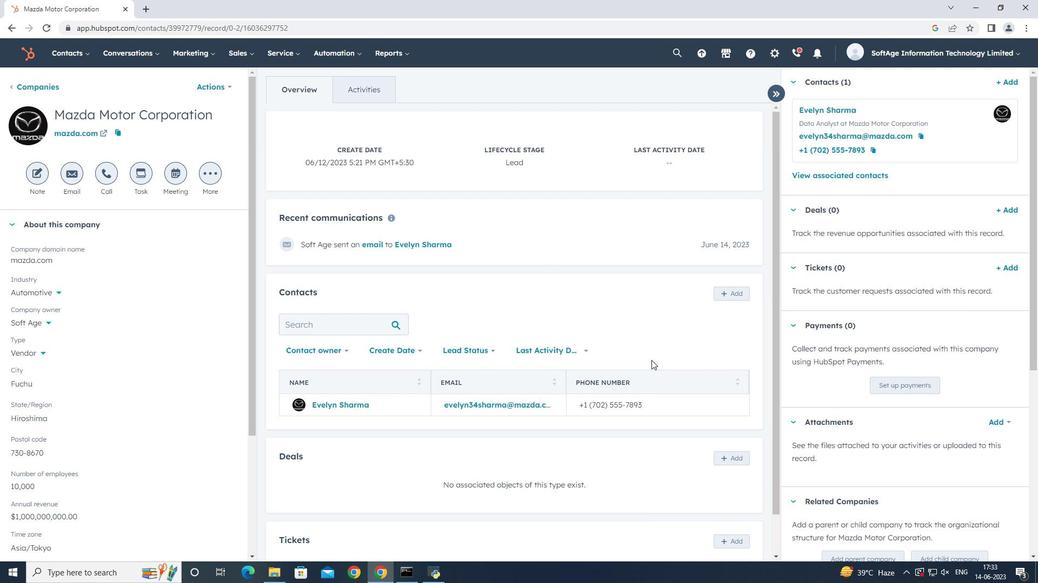 
